 Task: Add a signature Lila Thompson containing With sincere appreciation and gratitude, Lila Thompson to email address softage.3@softage.net and add a folder Returns
Action: Mouse moved to (673, 108)
Screenshot: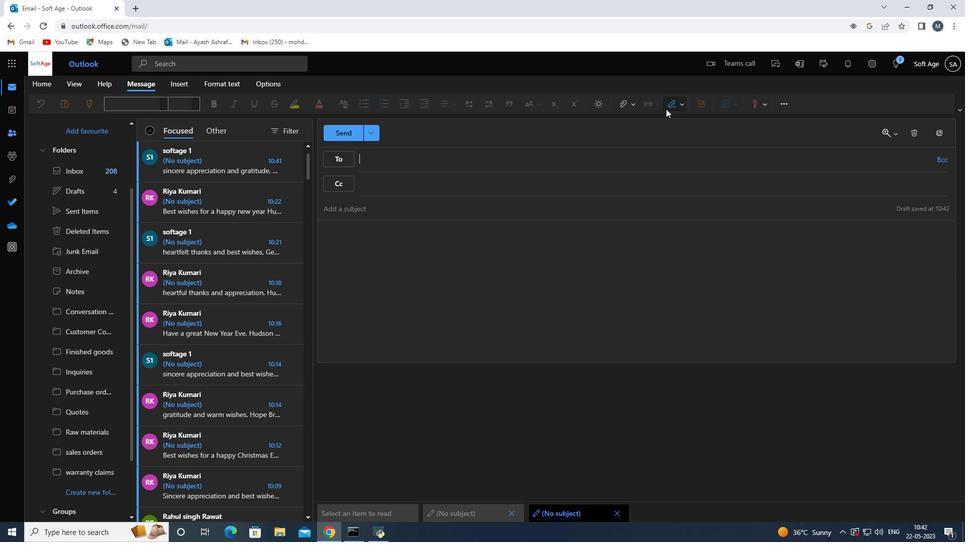 
Action: Mouse pressed left at (673, 108)
Screenshot: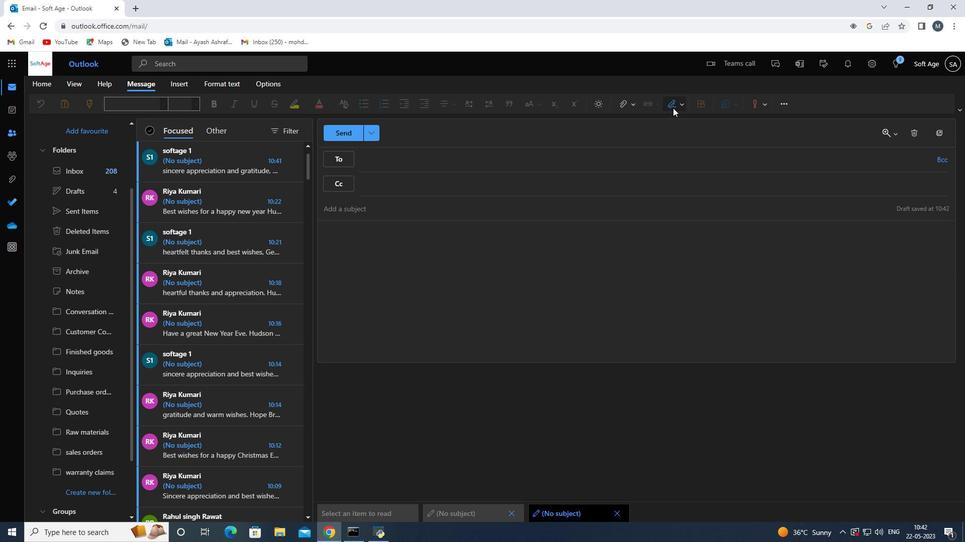 
Action: Mouse moved to (659, 143)
Screenshot: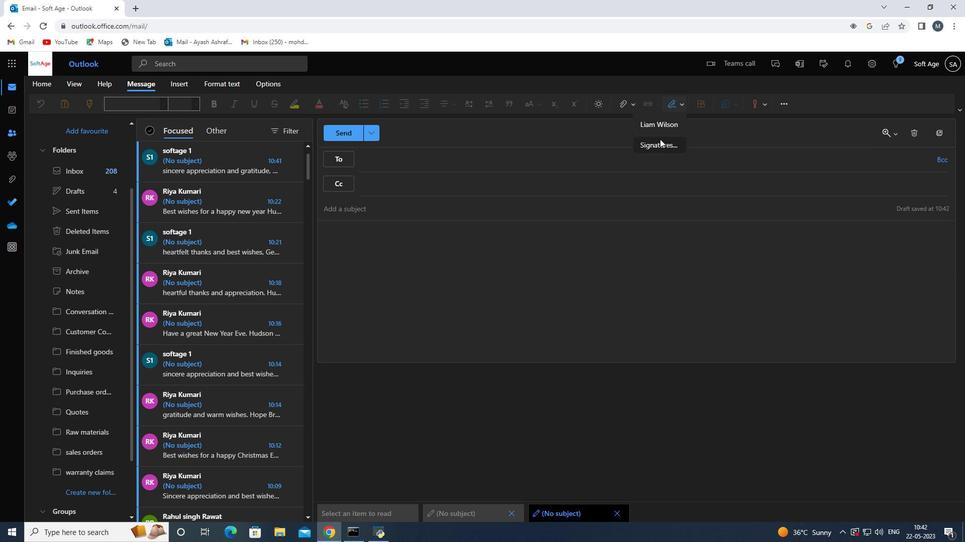 
Action: Mouse pressed left at (659, 143)
Screenshot: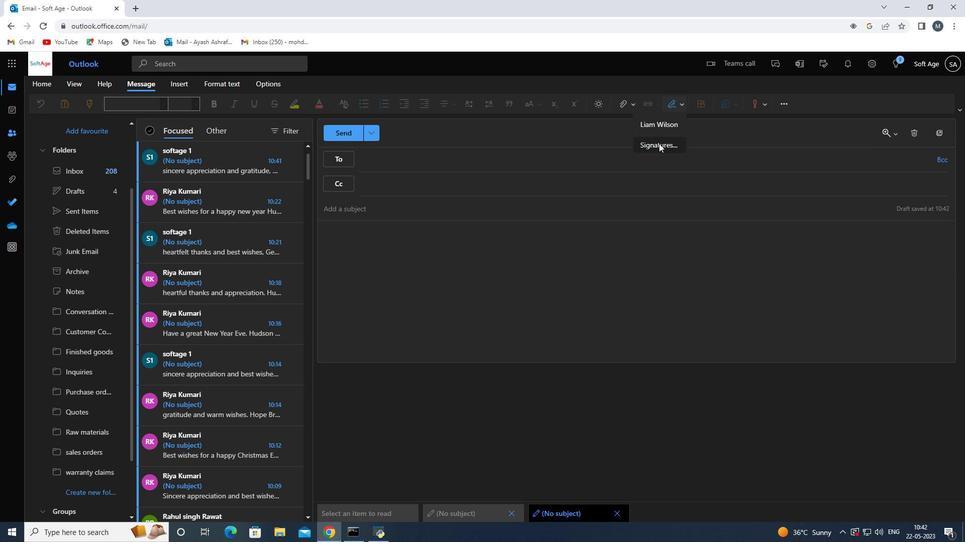
Action: Mouse moved to (670, 183)
Screenshot: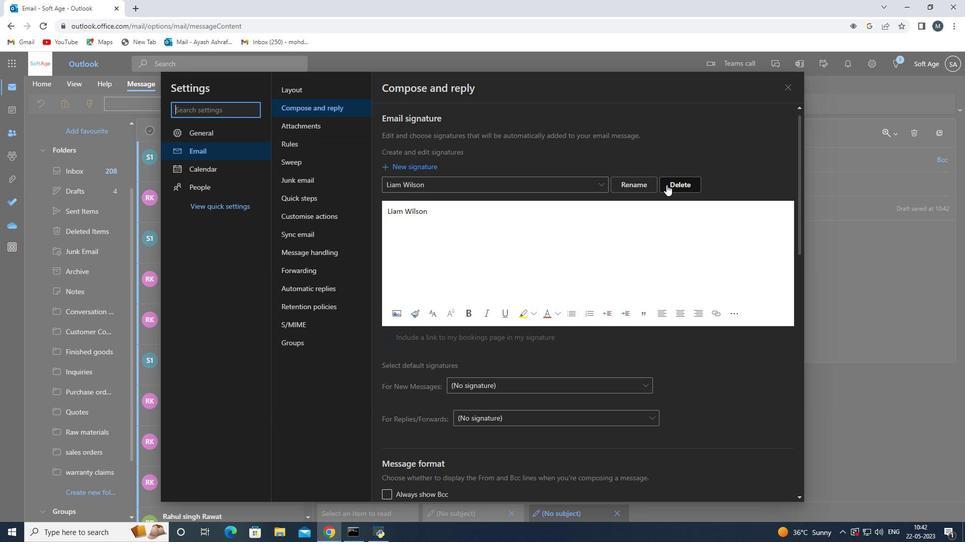 
Action: Mouse pressed left at (670, 183)
Screenshot: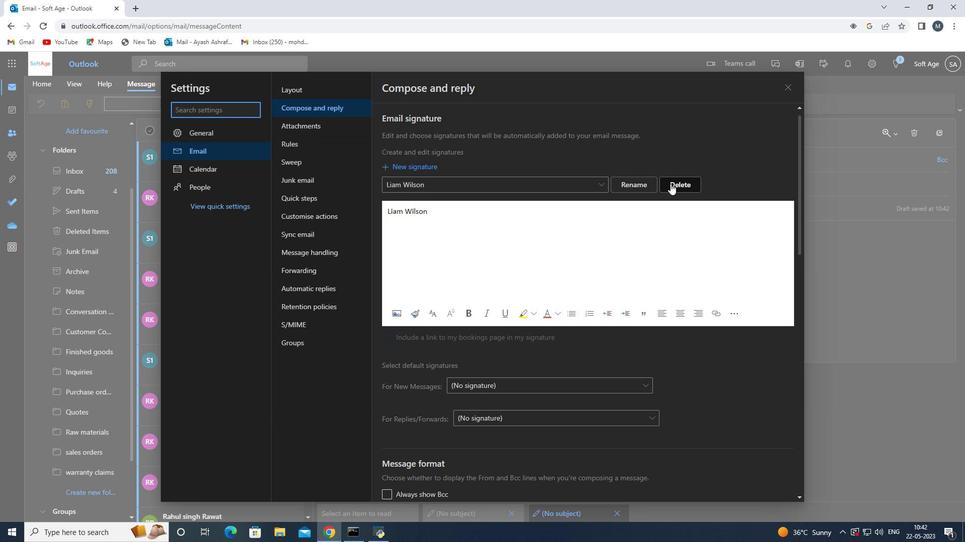 
Action: Mouse moved to (506, 180)
Screenshot: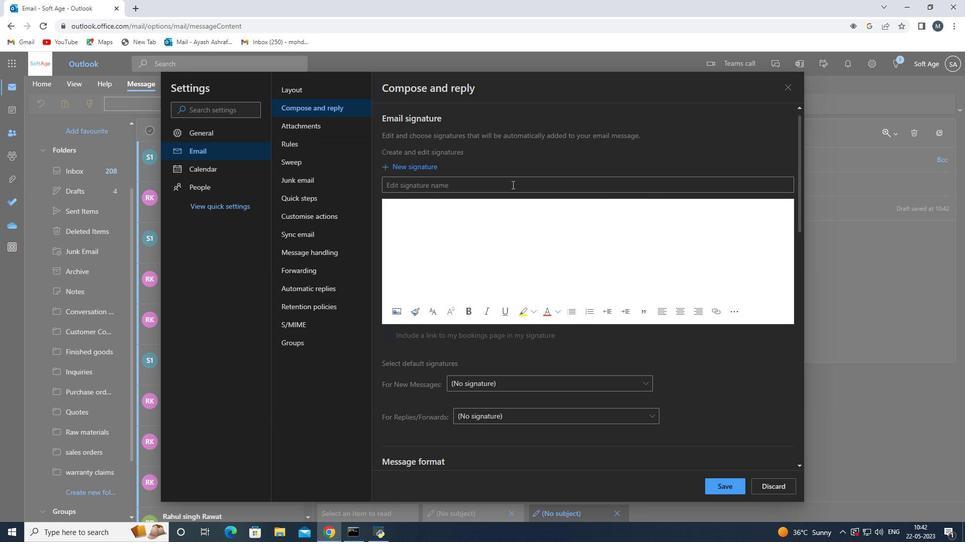 
Action: Mouse pressed left at (506, 180)
Screenshot: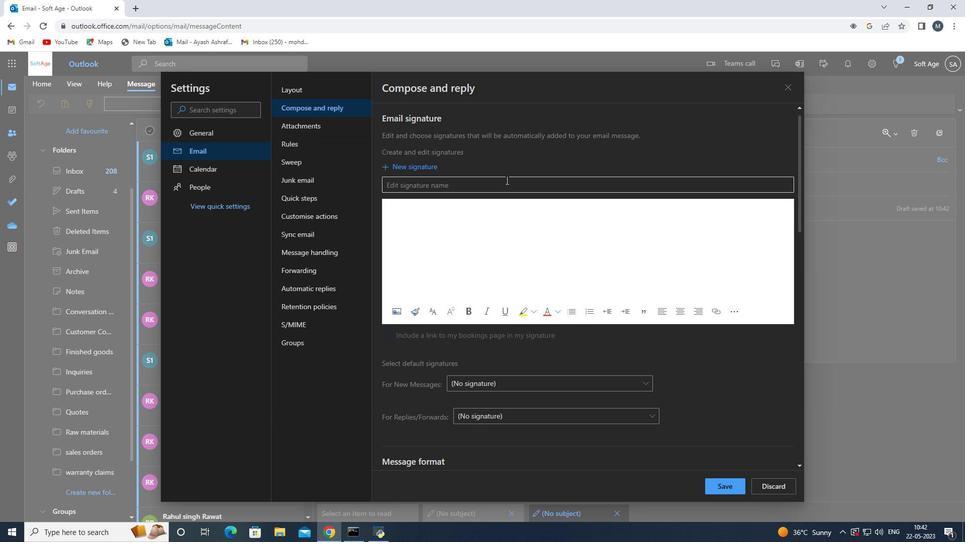 
Action: Mouse moved to (506, 180)
Screenshot: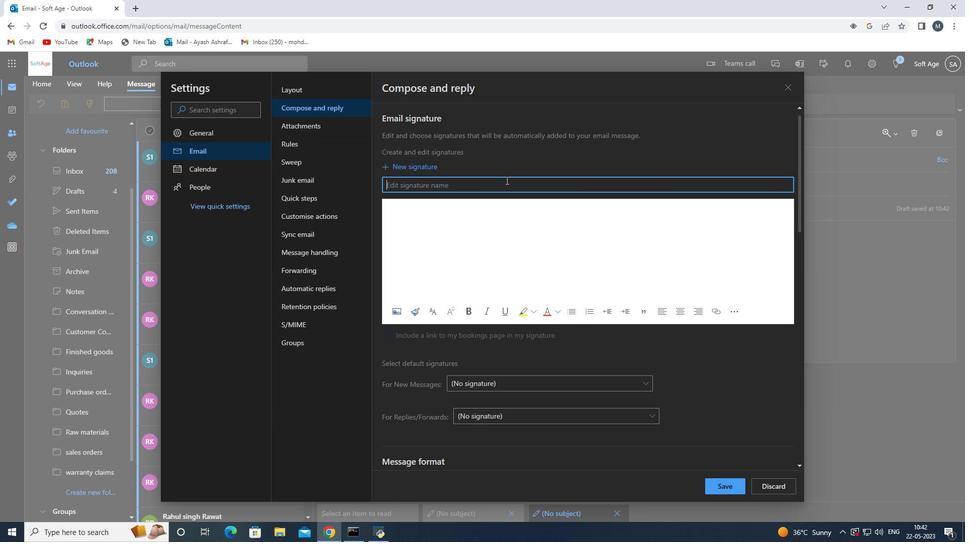 
Action: Key pressed <Key.shift><Key.shift><Key.shift><Key.shift><Key.shift><Key.shift><Key.shift><Key.shift><Key.shift><Key.shift><Key.shift><Key.shift><Key.shift><Key.shift><Key.shift><Key.shift><Key.shift><Key.shift><Key.shift><Key.shift><Key.shift><Key.shift><Key.shift><Key.shift><Key.shift><Key.shift><Key.shift><Key.shift><Key.shift><Key.shift><Key.shift><Key.shift><Key.shift><Key.shift><Key.shift><Key.shift><Key.shift><Key.shift>Lila<Key.space><Key.shift><Key.shift>Thompson<Key.space>
Screenshot: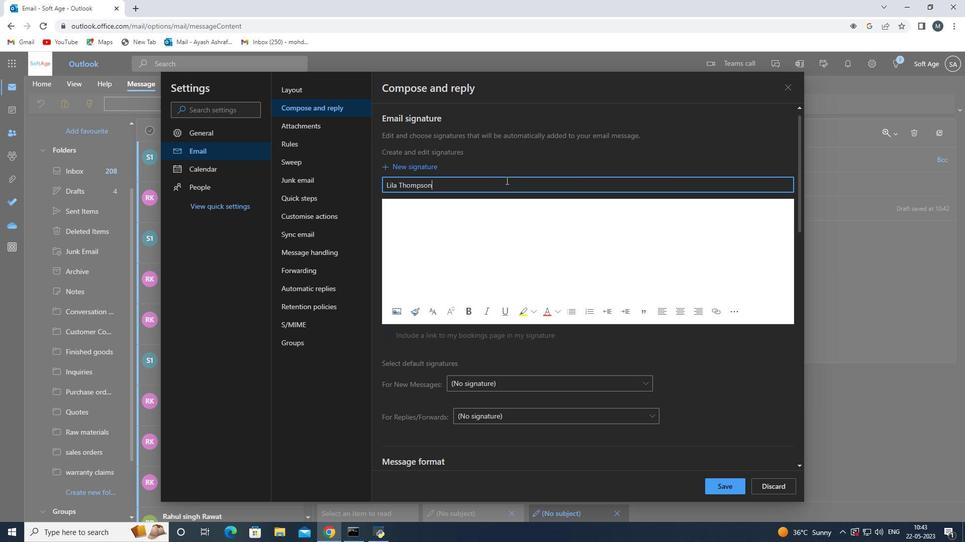 
Action: Mouse moved to (486, 221)
Screenshot: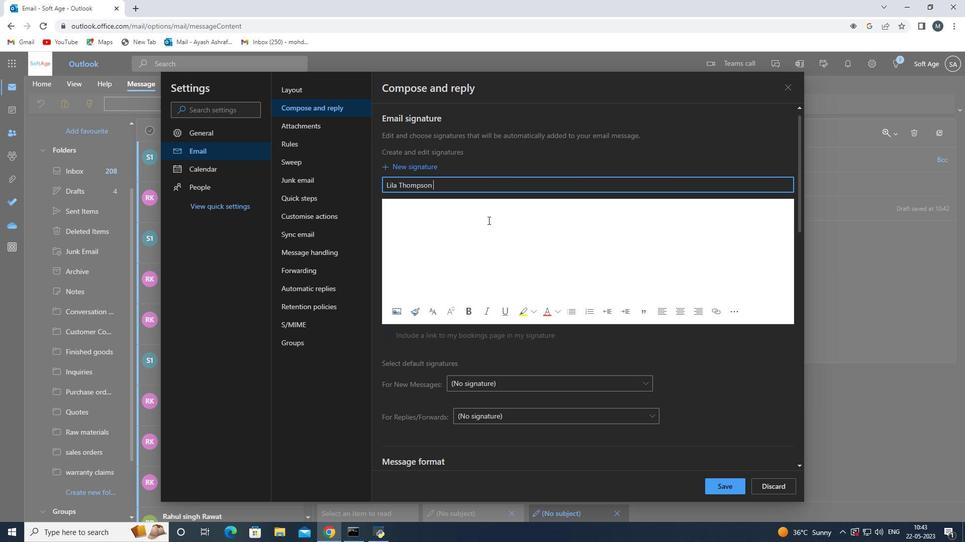 
Action: Mouse pressed left at (486, 221)
Screenshot: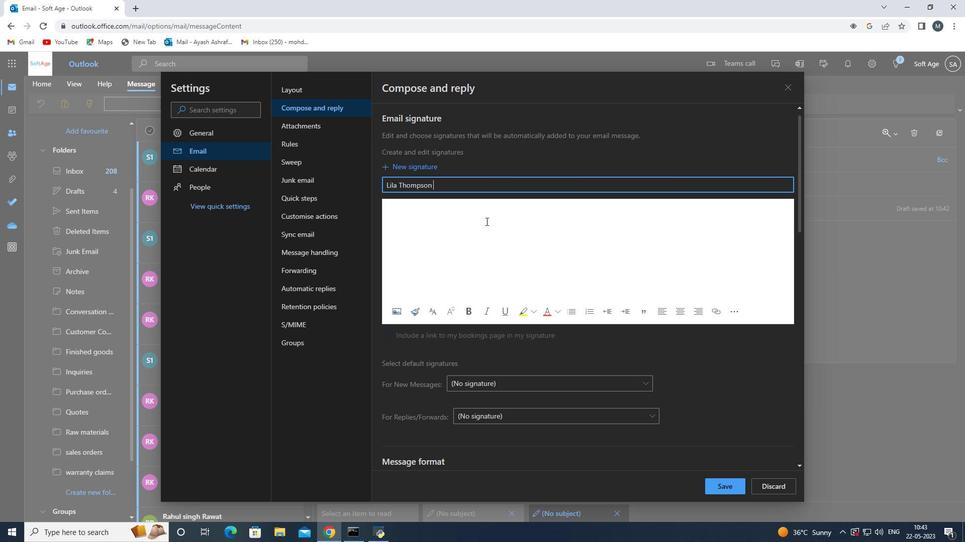 
Action: Key pressed <Key.shift>Liala<Key.space><Key.shift><Key.shift><Key.shift>Thompson<Key.space>
Screenshot: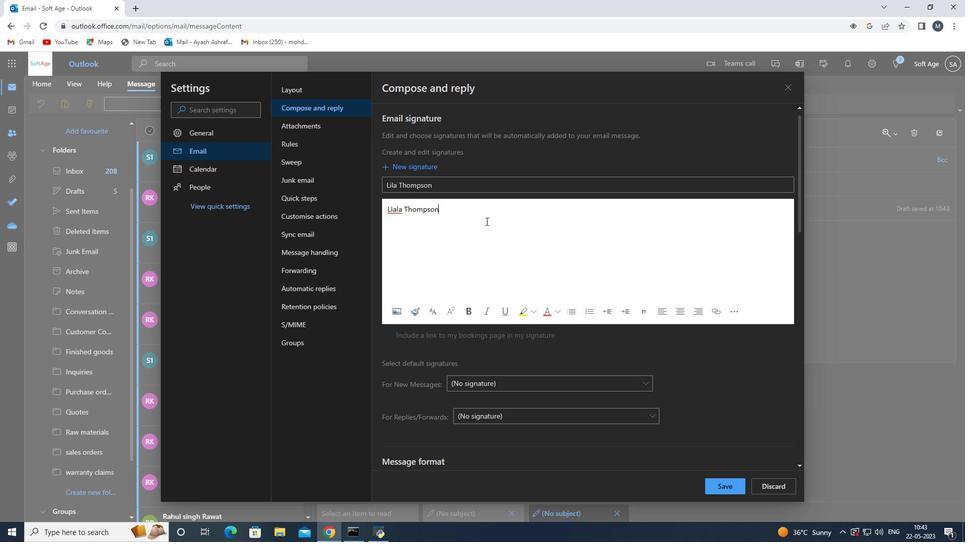 
Action: Mouse moved to (394, 210)
Screenshot: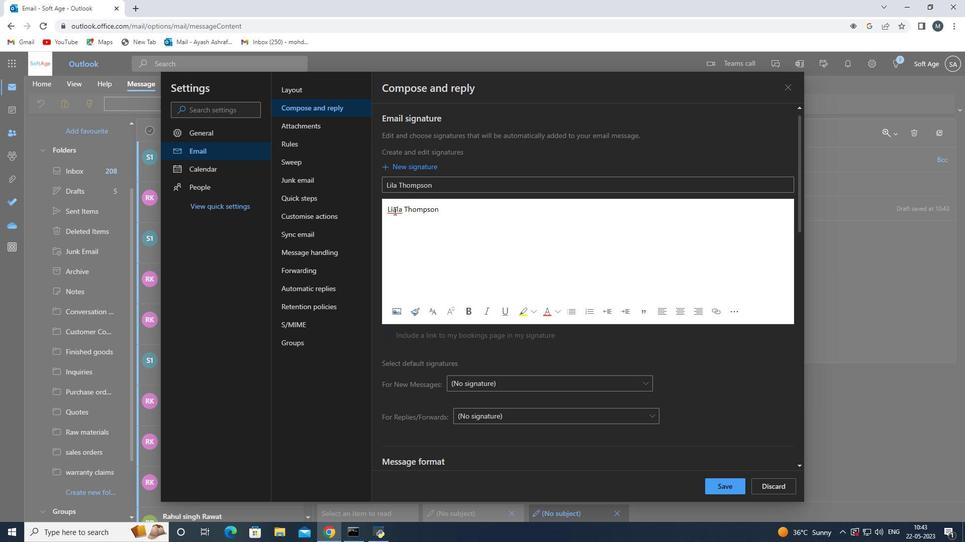 
Action: Mouse pressed left at (394, 210)
Screenshot: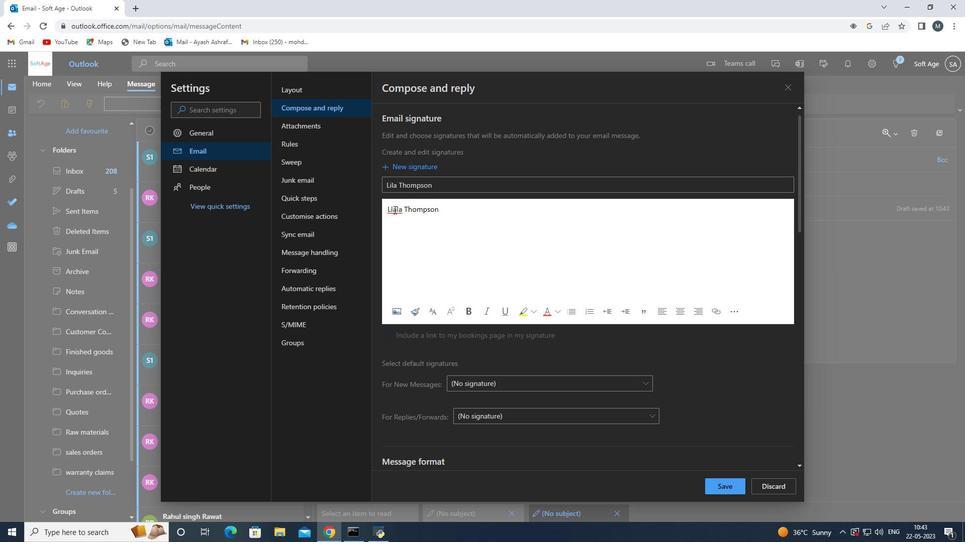 
Action: Mouse moved to (398, 209)
Screenshot: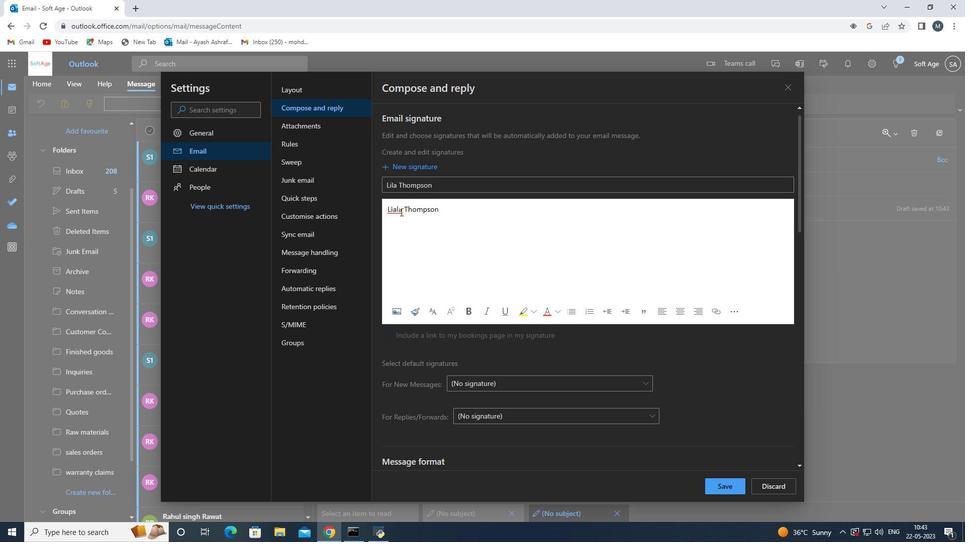 
Action: Key pressed <Key.right><Key.backspace>
Screenshot: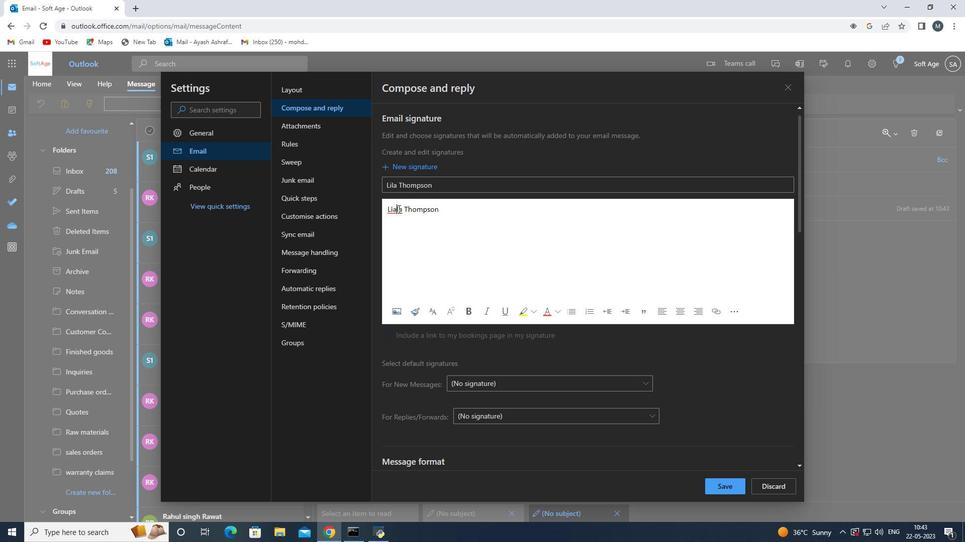 
Action: Mouse moved to (451, 207)
Screenshot: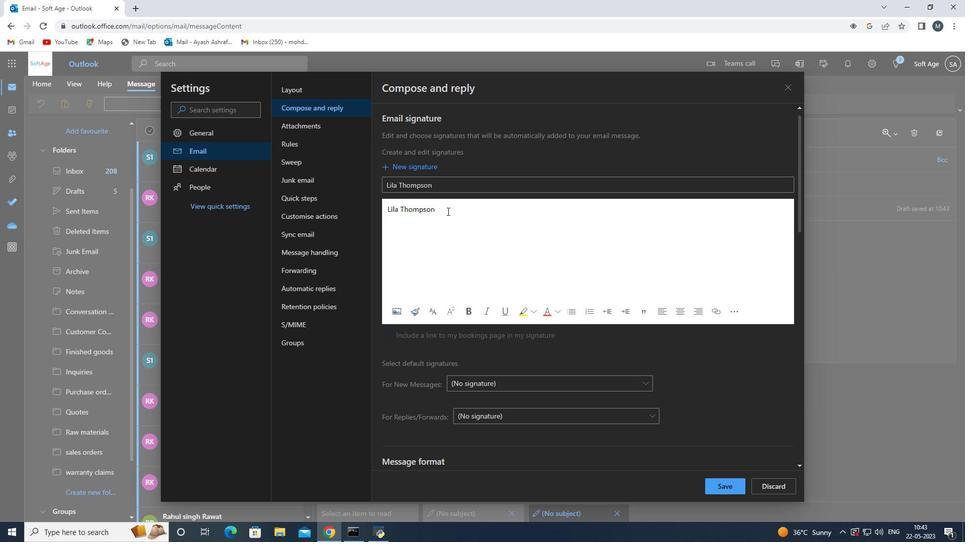 
Action: Mouse pressed left at (451, 207)
Screenshot: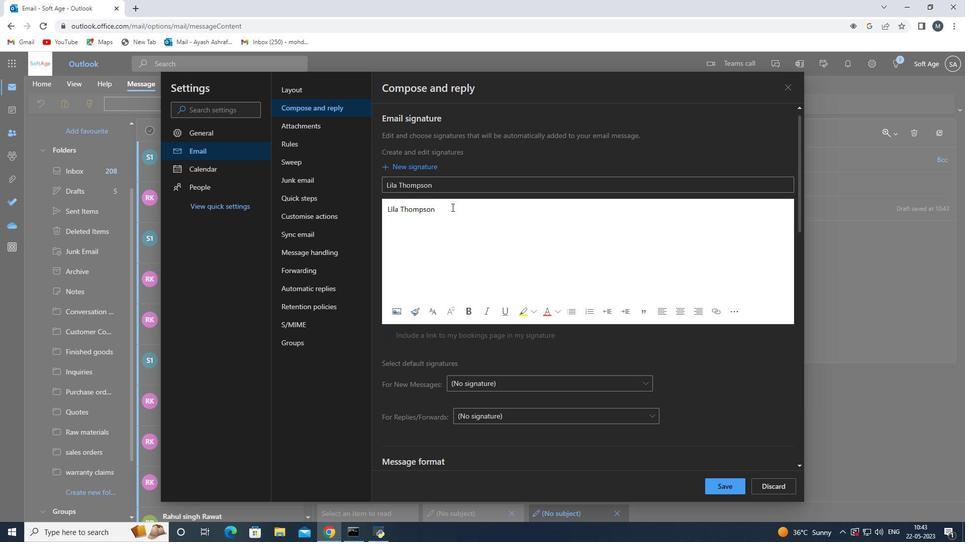 
Action: Mouse moved to (719, 489)
Screenshot: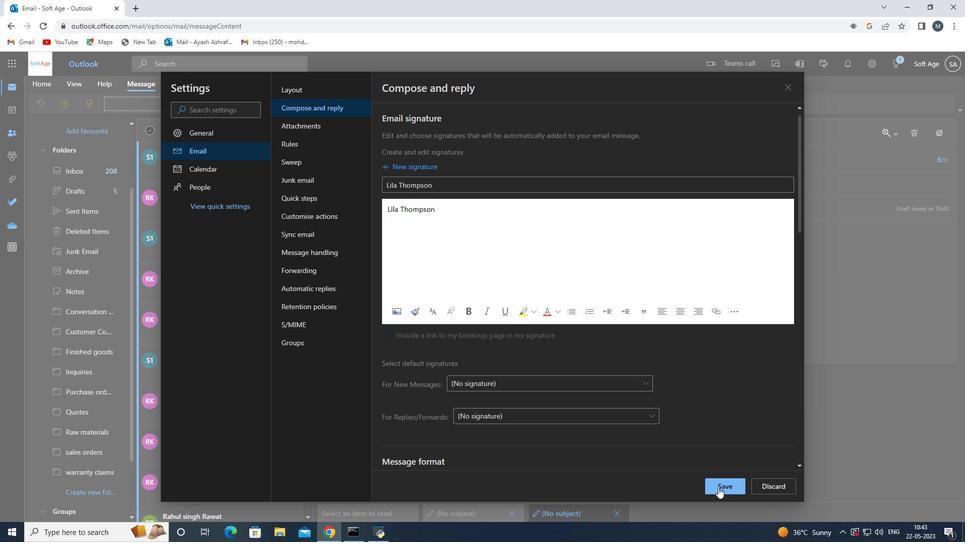 
Action: Mouse pressed left at (719, 489)
Screenshot: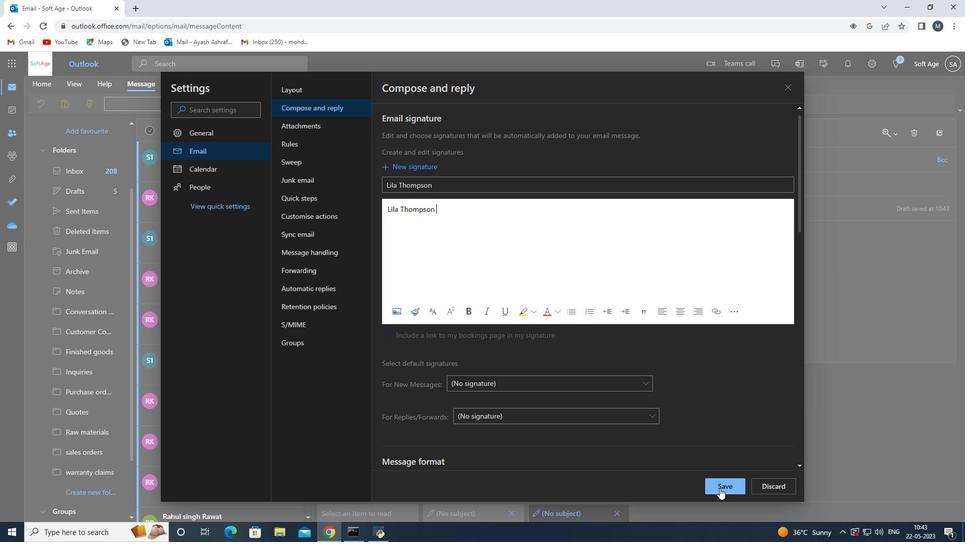 
Action: Mouse moved to (786, 90)
Screenshot: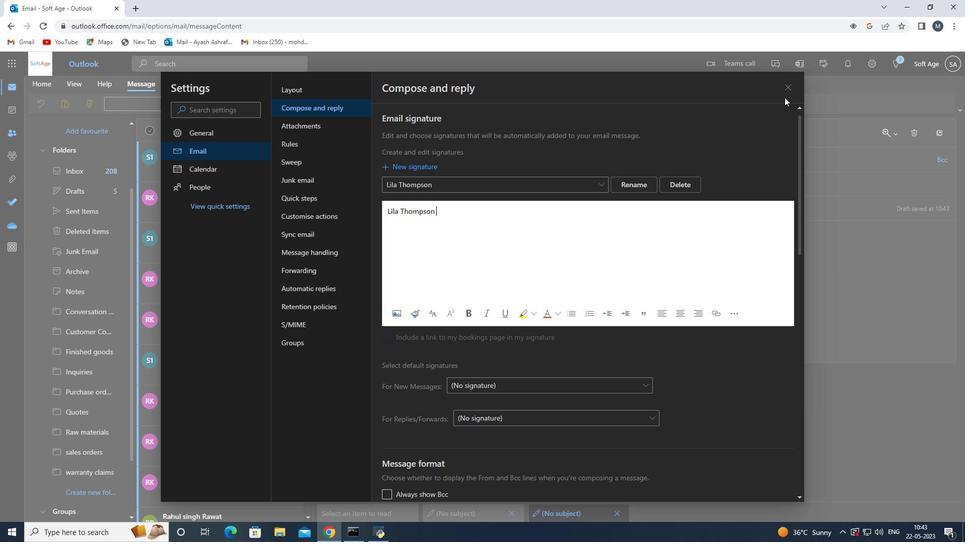 
Action: Mouse pressed left at (786, 90)
Screenshot: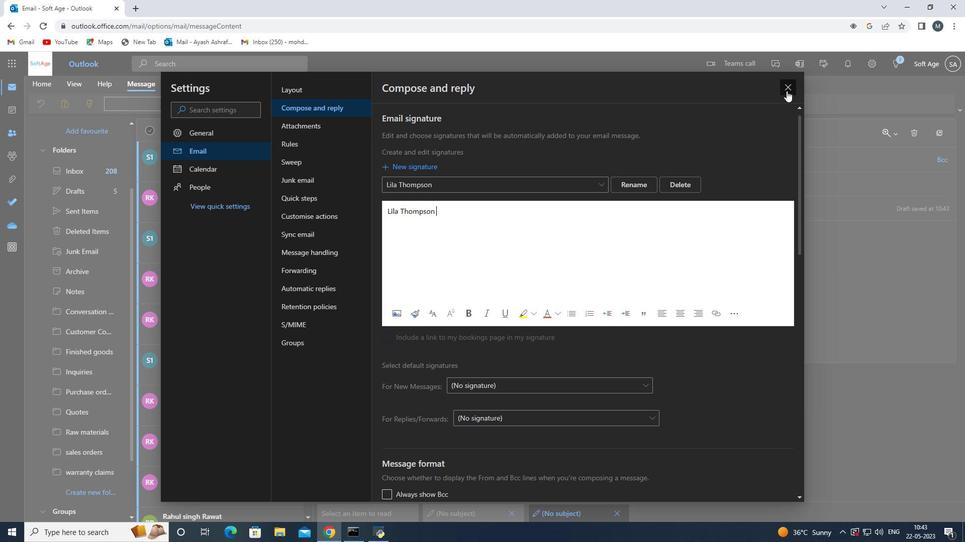 
Action: Mouse moved to (382, 235)
Screenshot: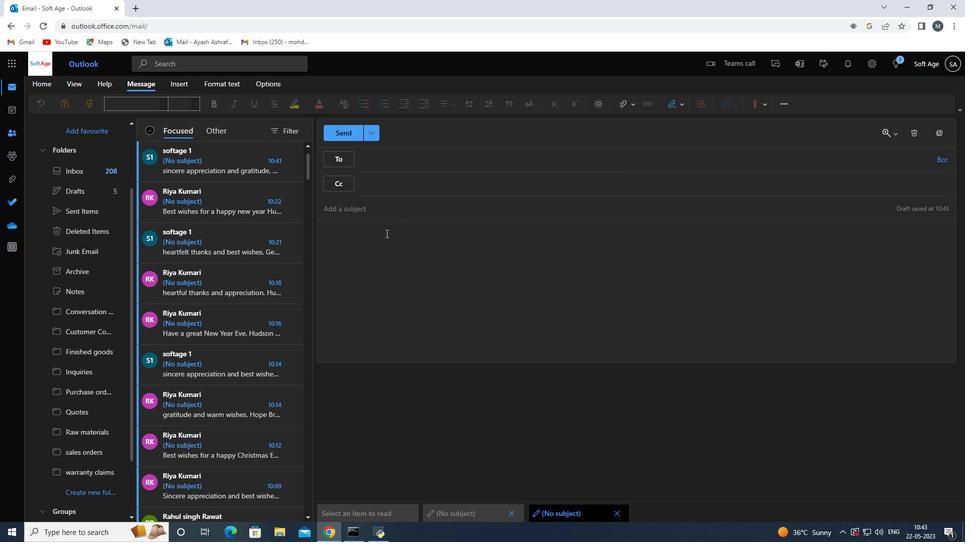 
Action: Mouse pressed left at (382, 235)
Screenshot: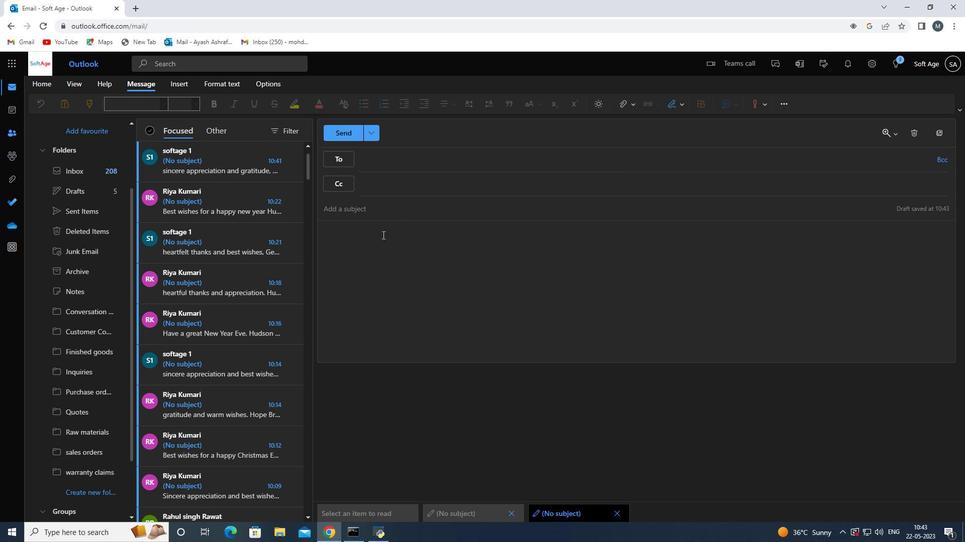 
Action: Key pressed <Key.shift>With<Key.space>sincere<Key.space>appreciation<Key.space>and<Key.space>gratitude<Key.space>
Screenshot: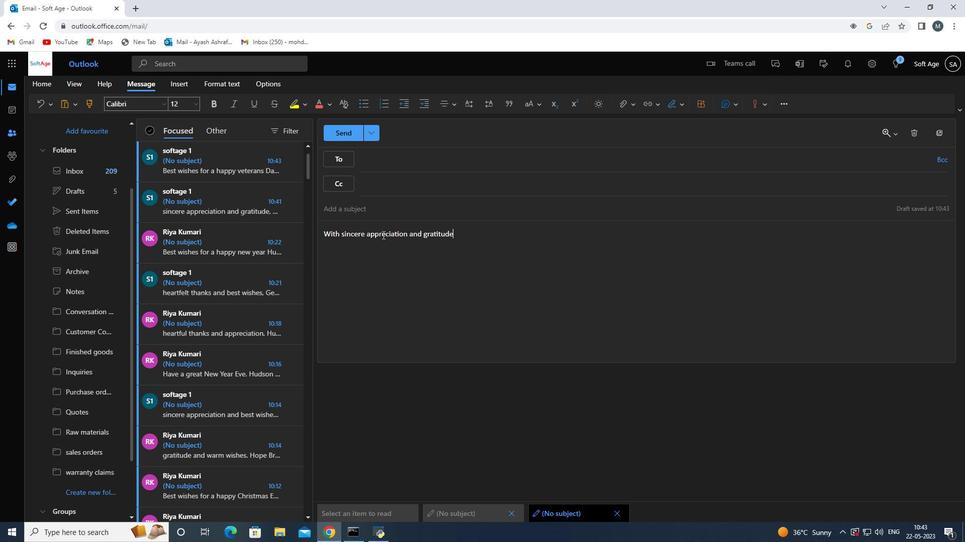 
Action: Mouse moved to (683, 105)
Screenshot: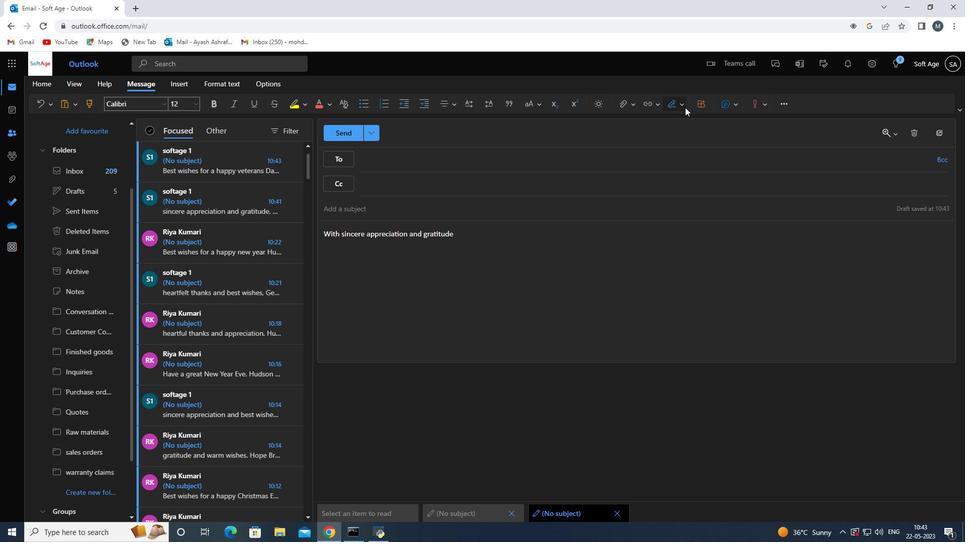
Action: Mouse pressed left at (683, 105)
Screenshot: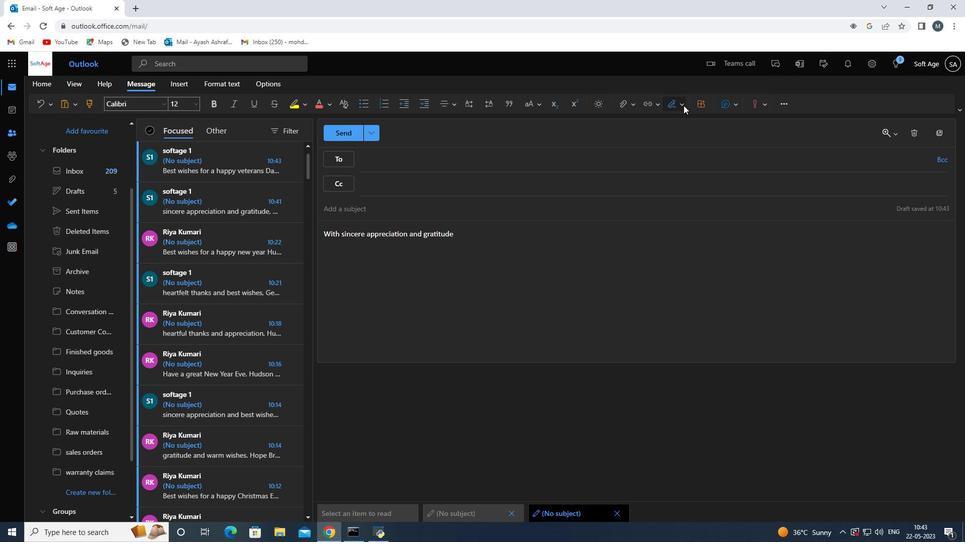 
Action: Mouse moved to (656, 130)
Screenshot: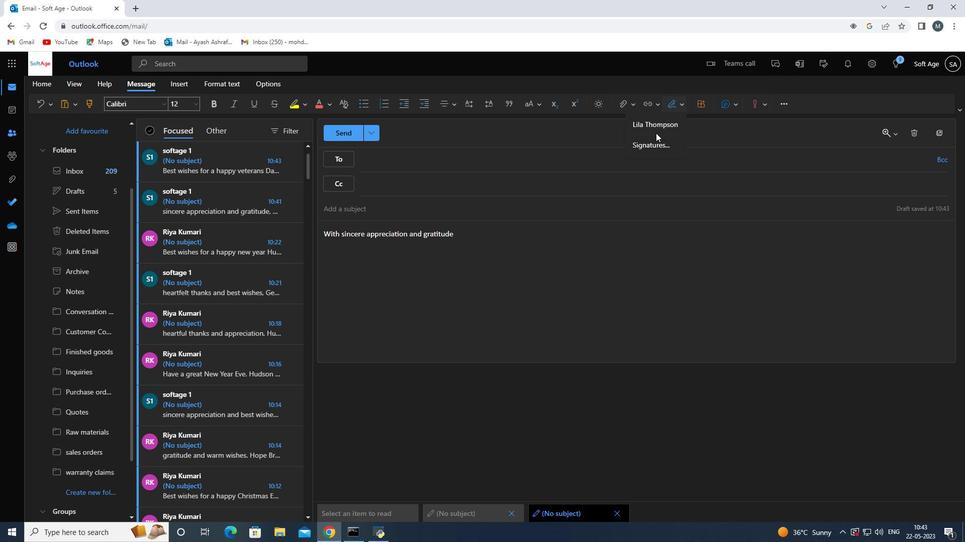 
Action: Mouse pressed left at (656, 130)
Screenshot: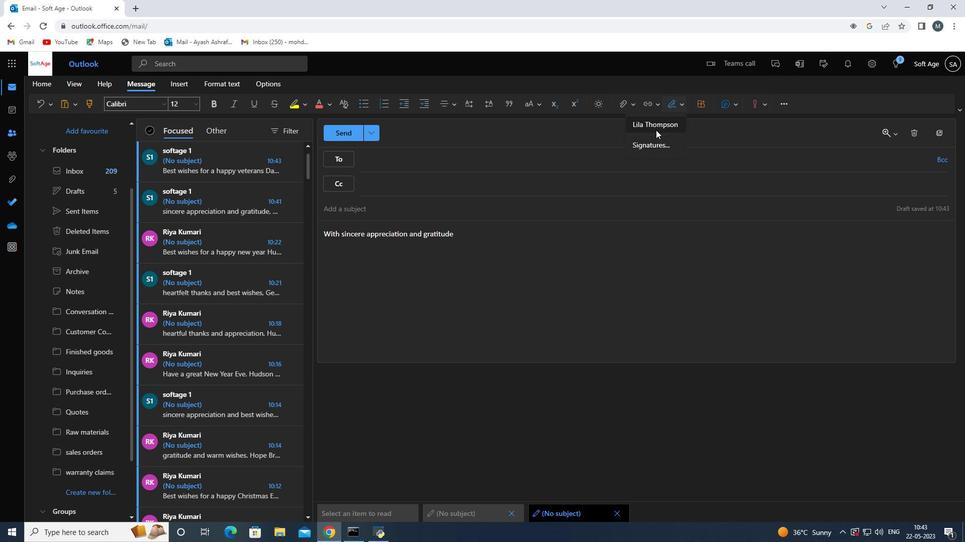 
Action: Mouse moved to (405, 161)
Screenshot: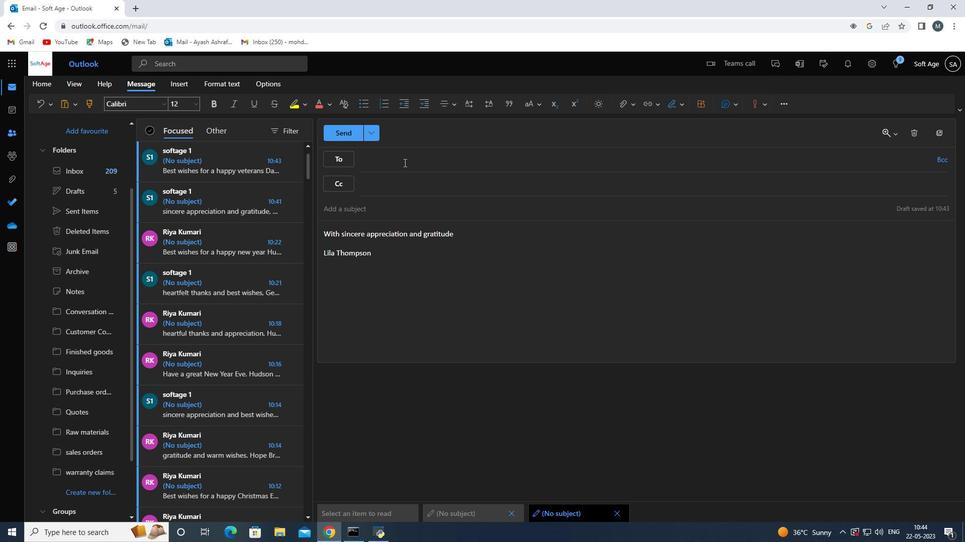
Action: Mouse pressed left at (405, 161)
Screenshot: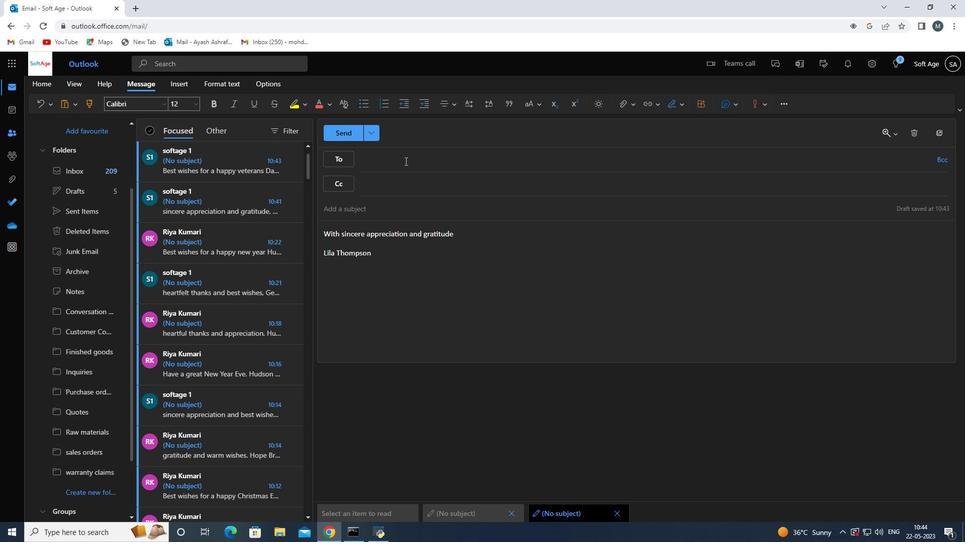 
Action: Key pressed softage.3<Key.shift>@softage.net
Screenshot: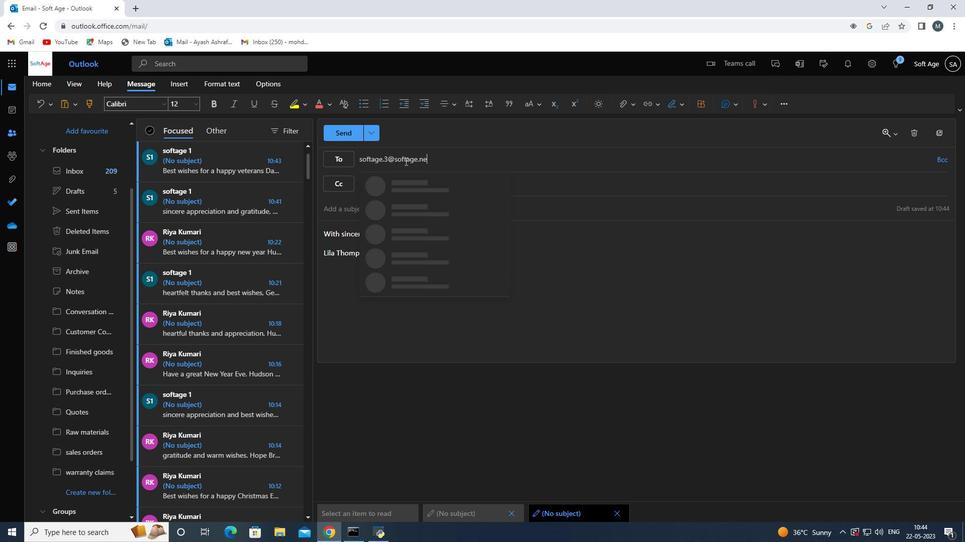 
Action: Mouse moved to (407, 180)
Screenshot: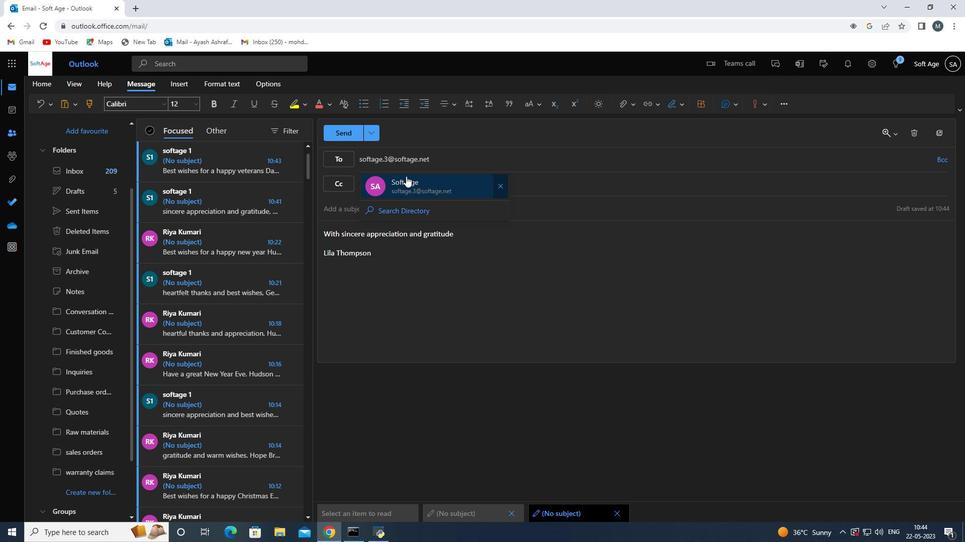 
Action: Mouse pressed left at (407, 180)
Screenshot: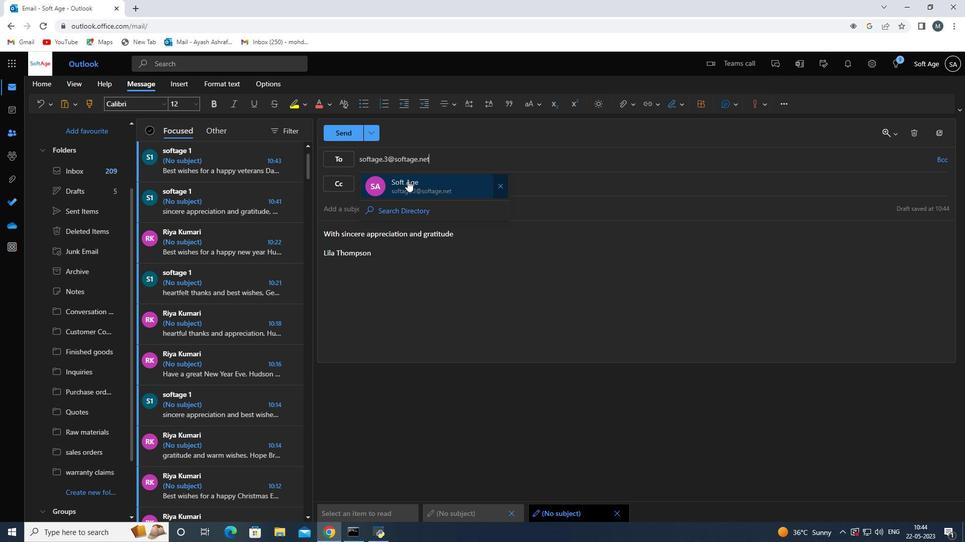 
Action: Mouse moved to (105, 425)
Screenshot: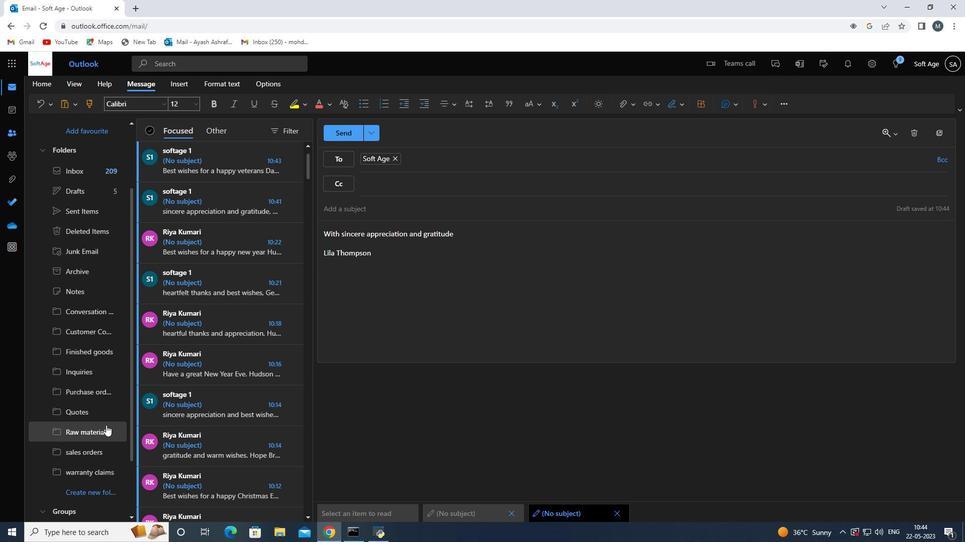 
Action: Mouse scrolled (105, 425) with delta (0, 0)
Screenshot: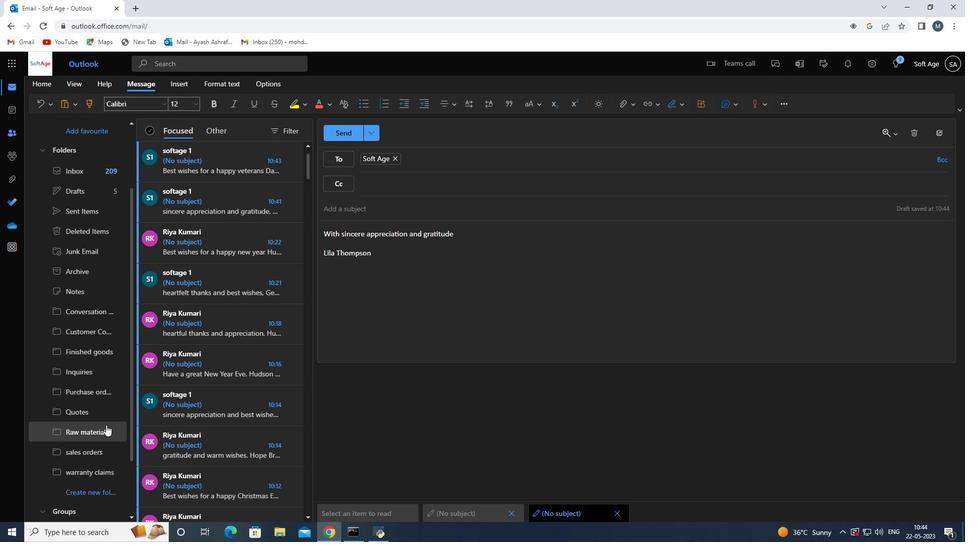 
Action: Mouse moved to (98, 441)
Screenshot: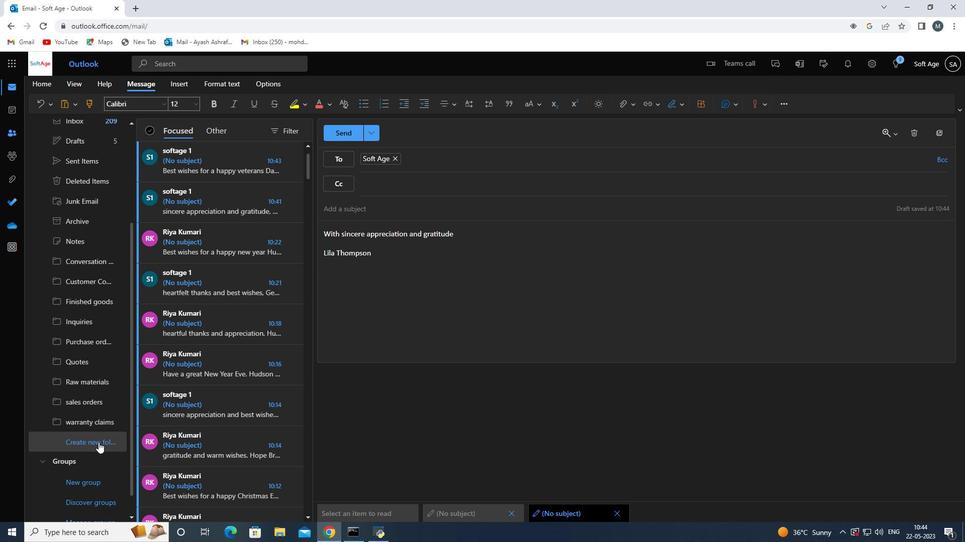
Action: Mouse pressed left at (98, 441)
Screenshot: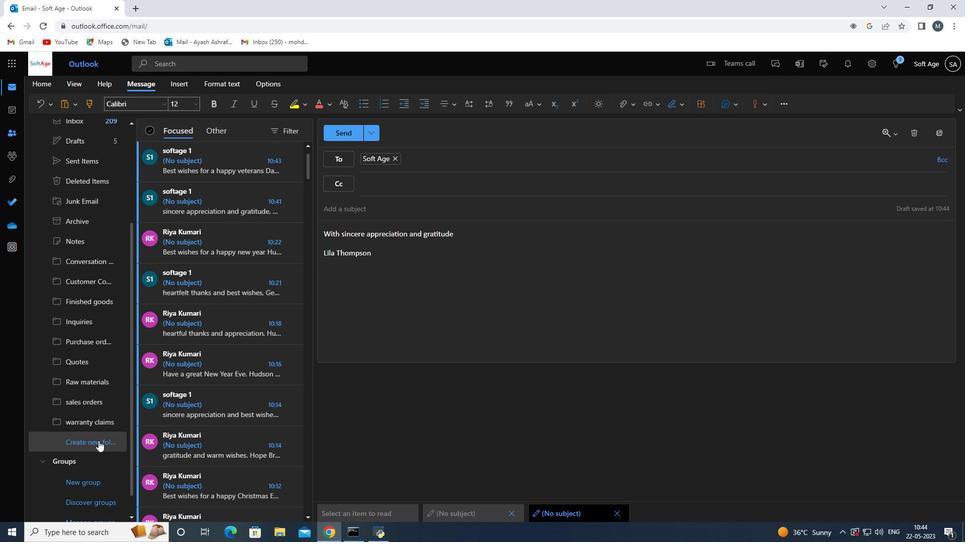 
Action: Mouse moved to (98, 440)
Screenshot: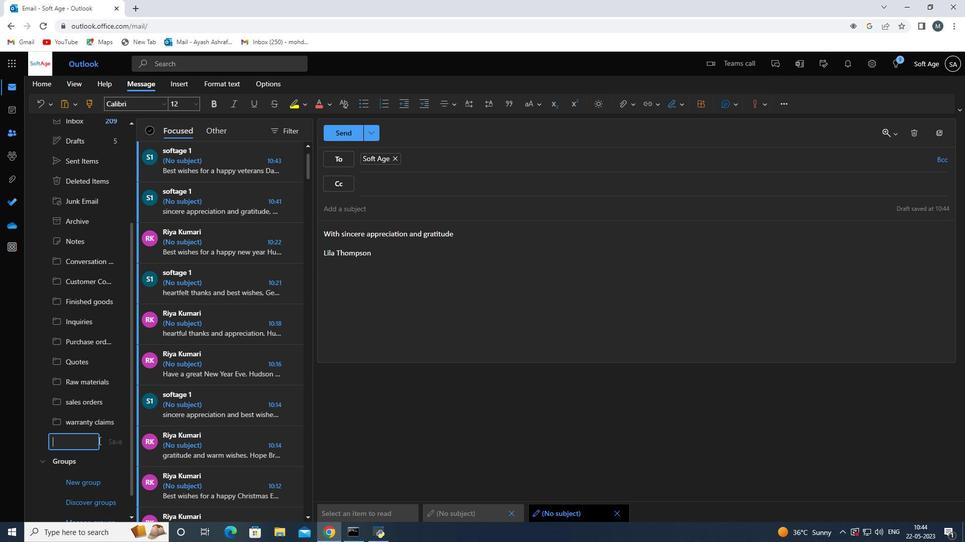 
Action: Key pressed <Key.shift>Returns<Key.space>
Screenshot: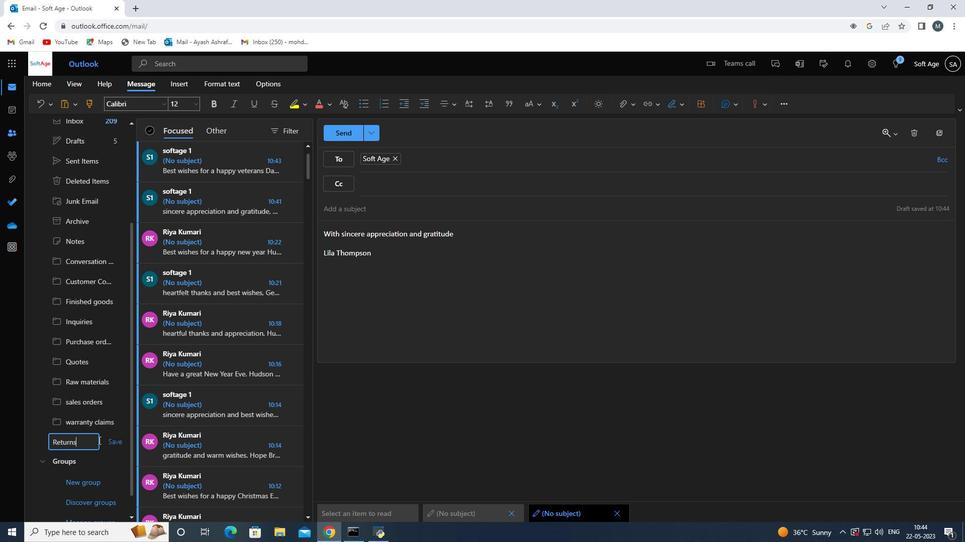 
Action: Mouse moved to (120, 445)
Screenshot: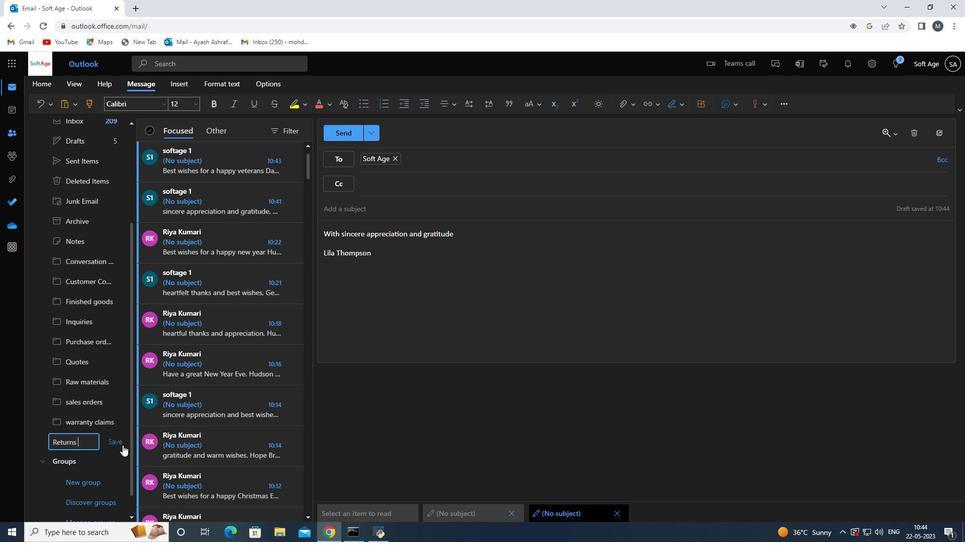 
Action: Mouse pressed left at (120, 445)
Screenshot: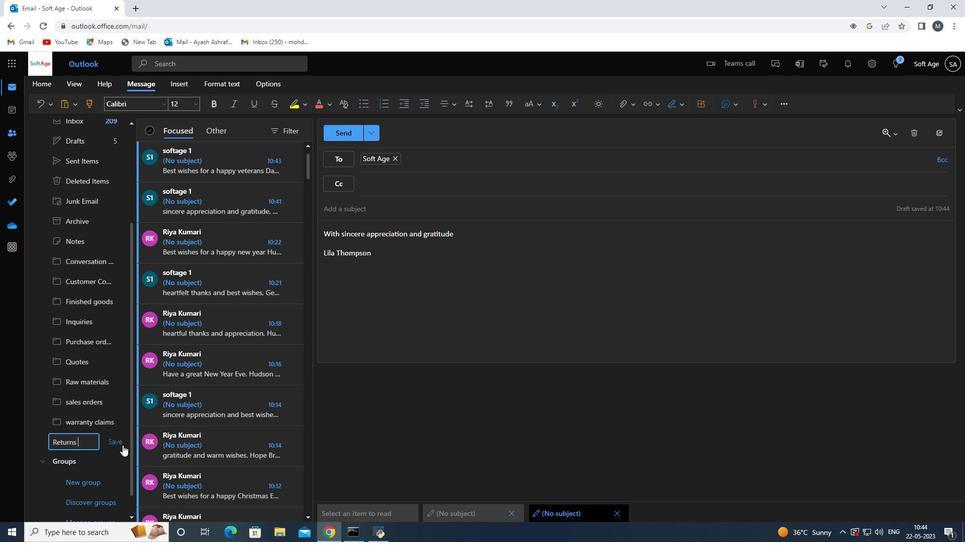 
Action: Mouse moved to (358, 448)
Screenshot: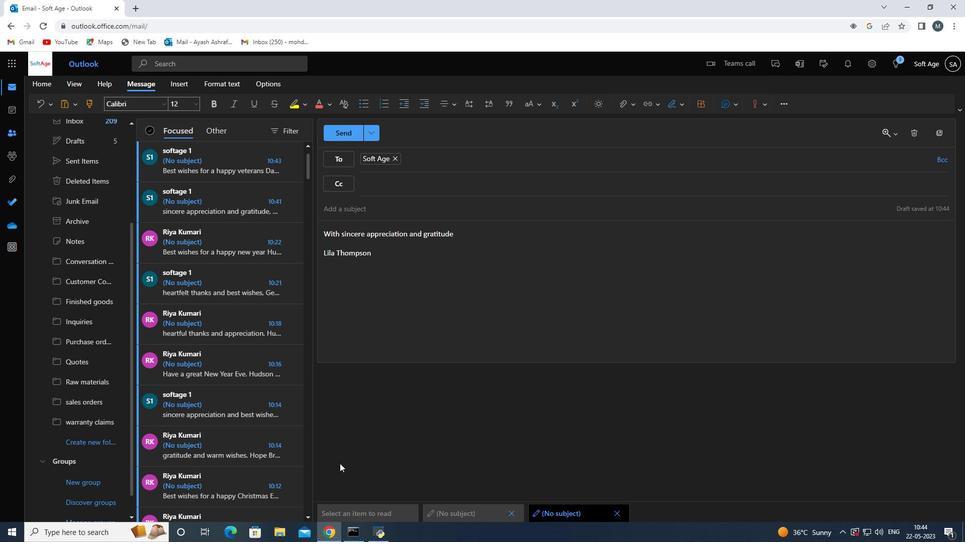 
Action: Mouse scrolled (358, 449) with delta (0, 0)
Screenshot: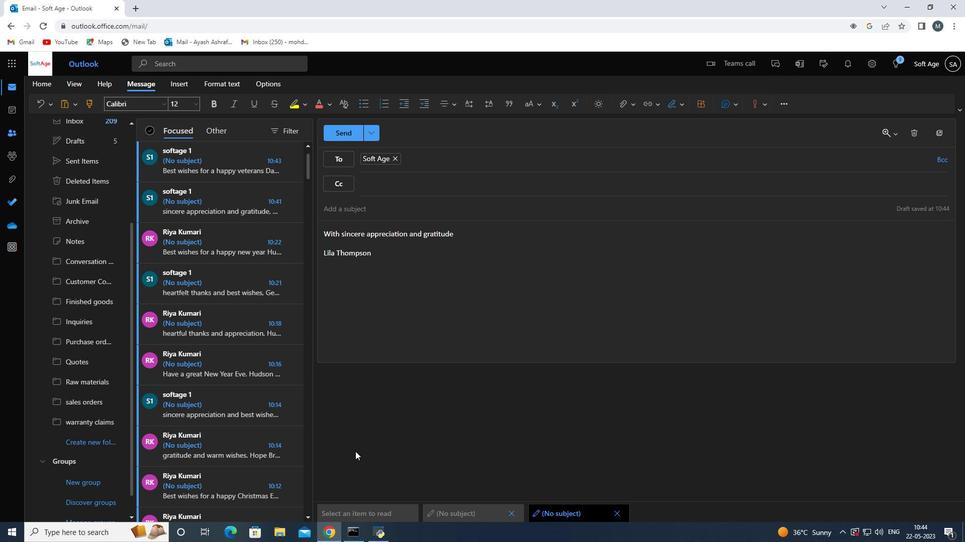 
Action: Mouse scrolled (358, 449) with delta (0, 0)
Screenshot: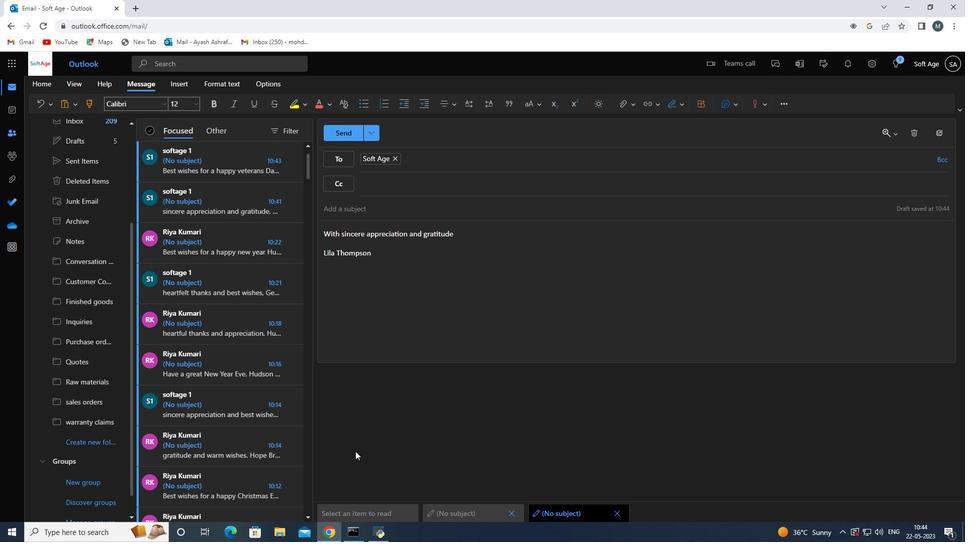 
Action: Mouse scrolled (358, 449) with delta (0, 0)
Screenshot: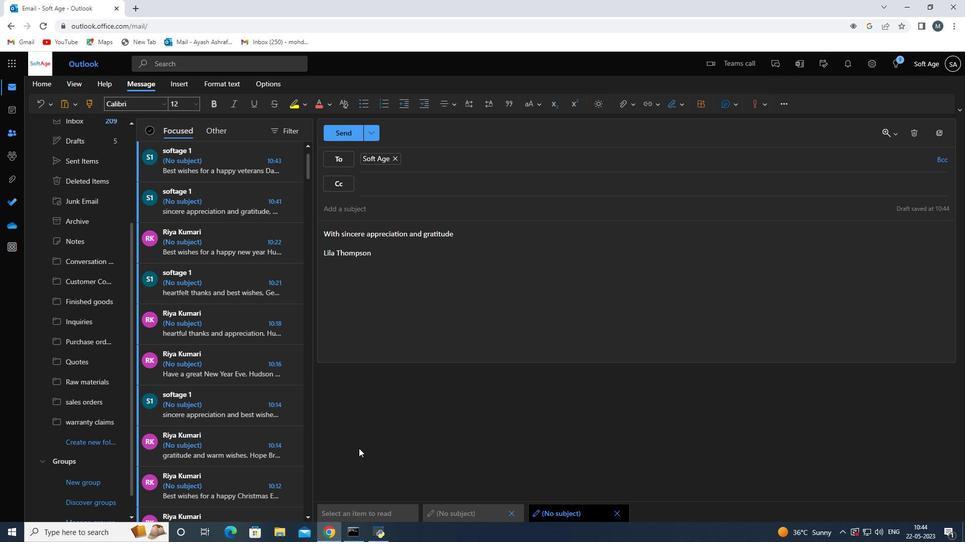 
Action: Mouse scrolled (358, 449) with delta (0, 0)
Screenshot: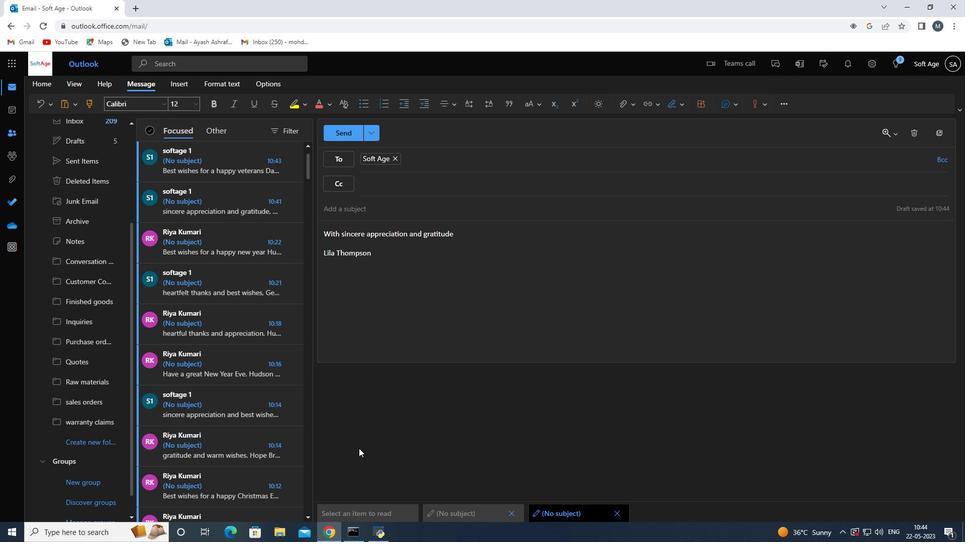 
Action: Mouse scrolled (358, 449) with delta (0, 0)
Screenshot: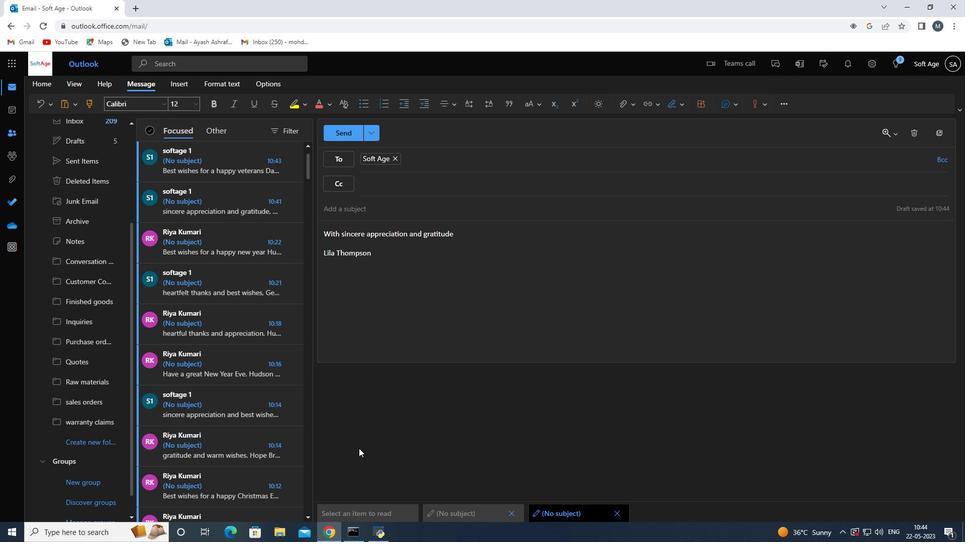 
Action: Mouse scrolled (358, 449) with delta (0, 0)
Screenshot: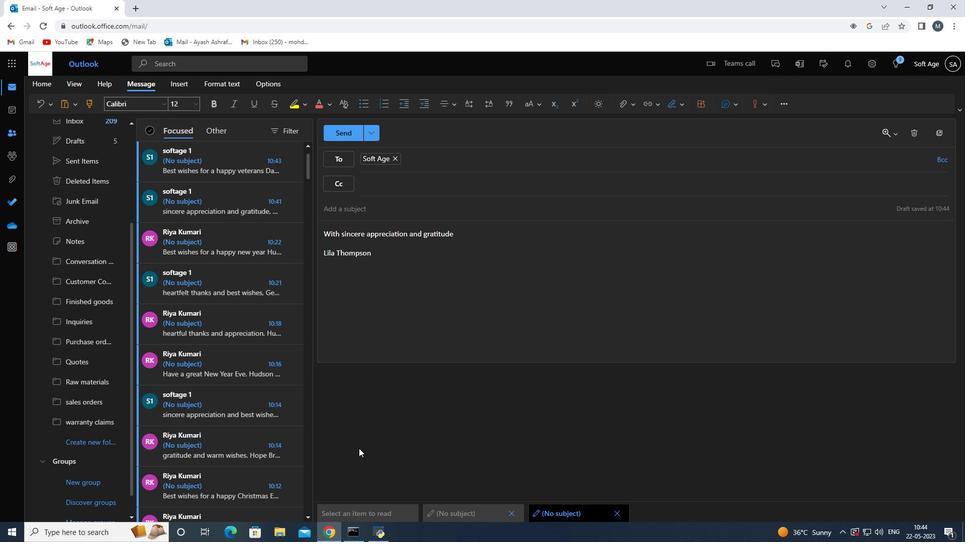 
Action: Mouse moved to (358, 447)
Screenshot: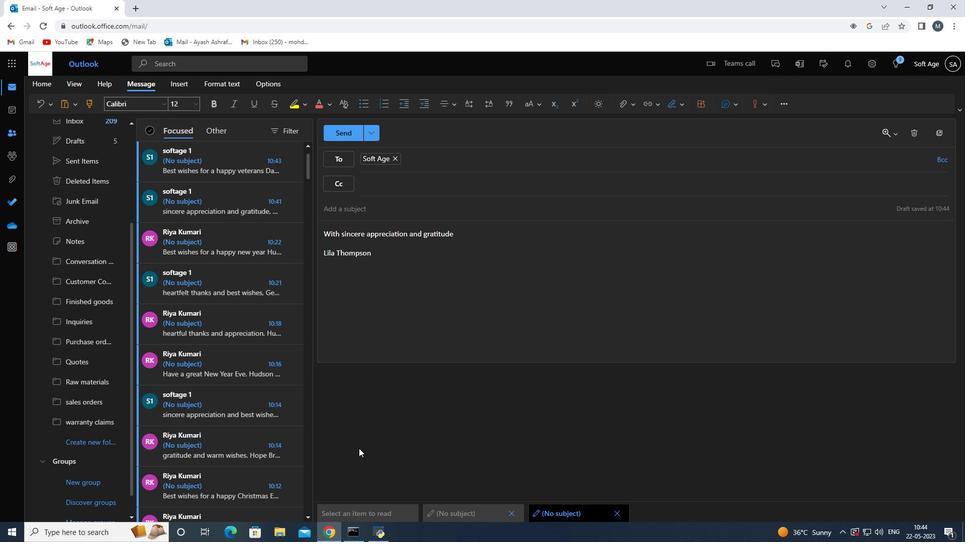 
Action: Mouse scrolled (358, 447) with delta (0, 0)
Screenshot: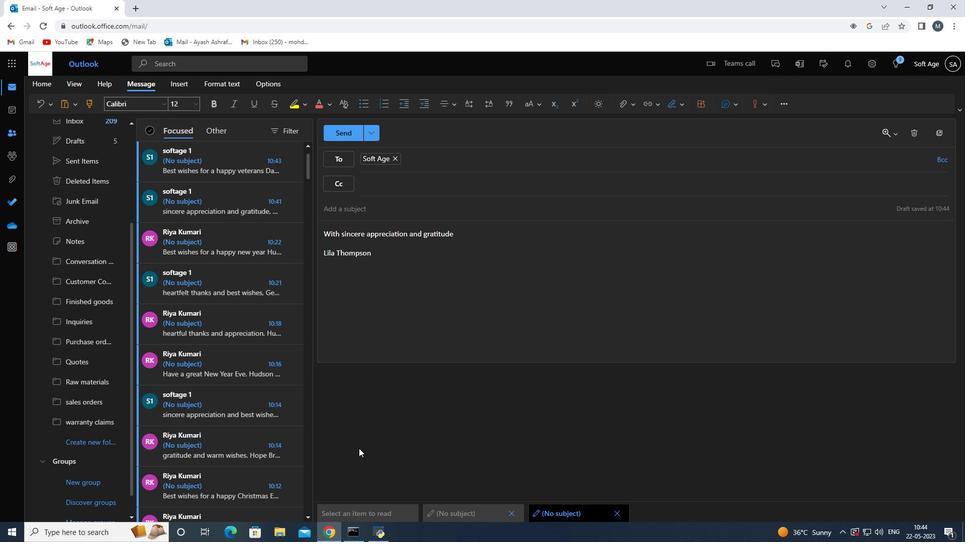 
Action: Mouse moved to (358, 445)
Screenshot: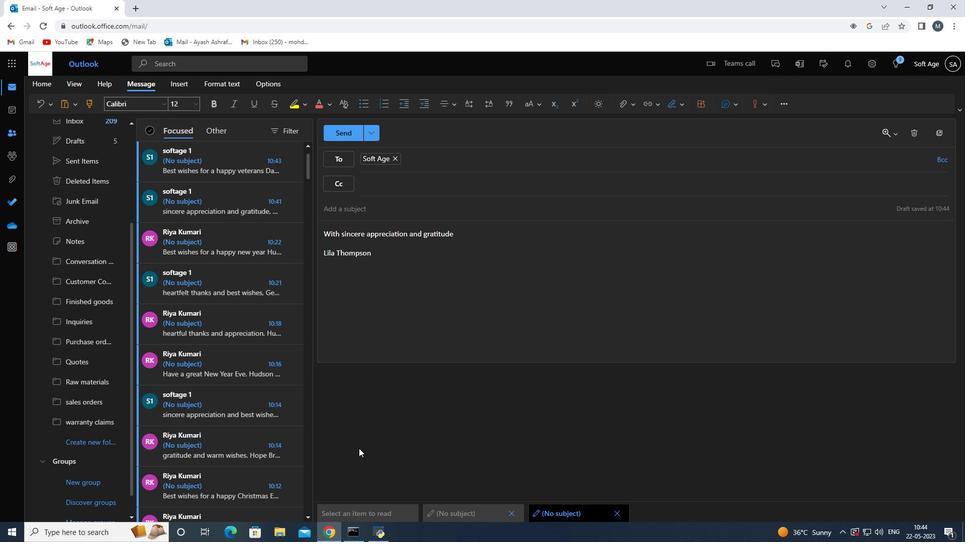 
Action: Mouse scrolled (358, 446) with delta (0, 0)
Screenshot: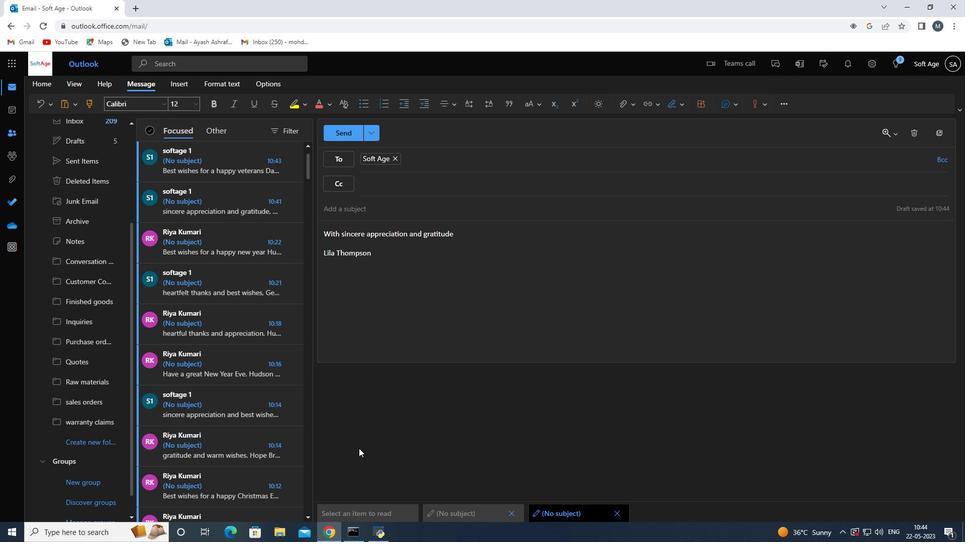 
Action: Mouse moved to (357, 434)
Screenshot: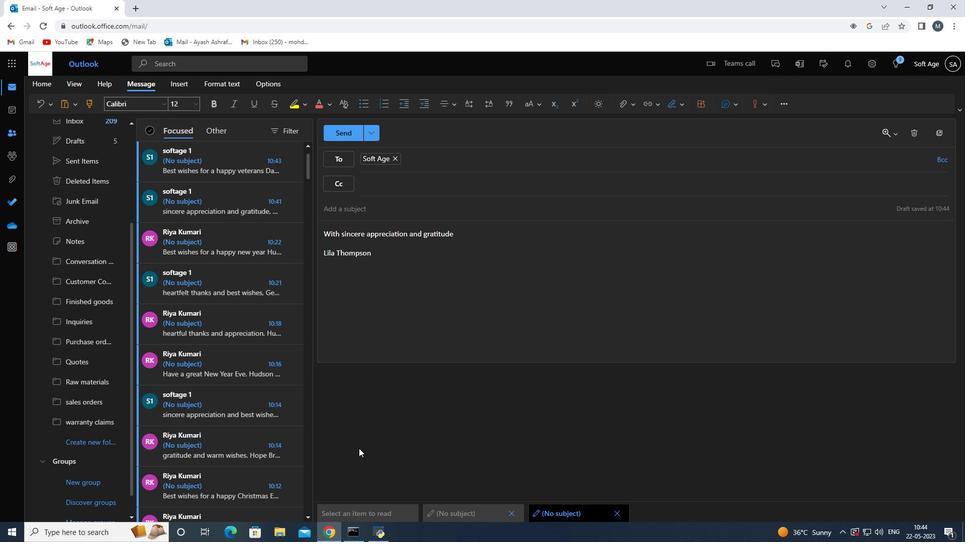 
Action: Mouse scrolled (357, 435) with delta (0, 0)
Screenshot: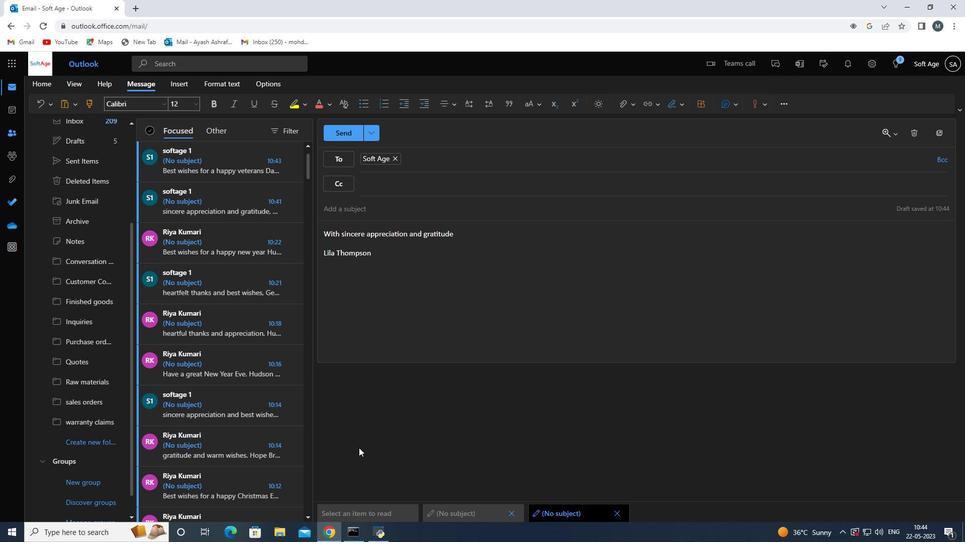
Action: Mouse moved to (336, 133)
Screenshot: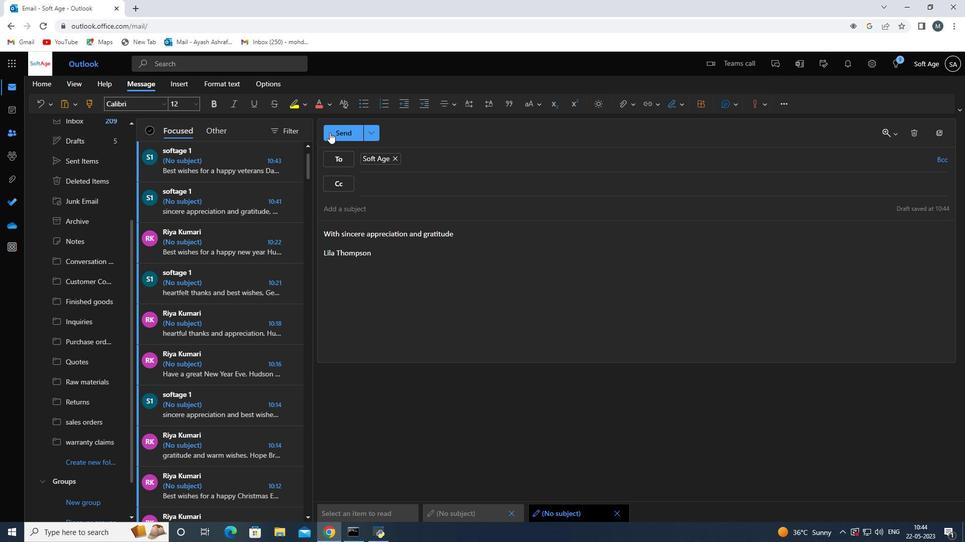 
Action: Mouse pressed left at (336, 133)
Screenshot: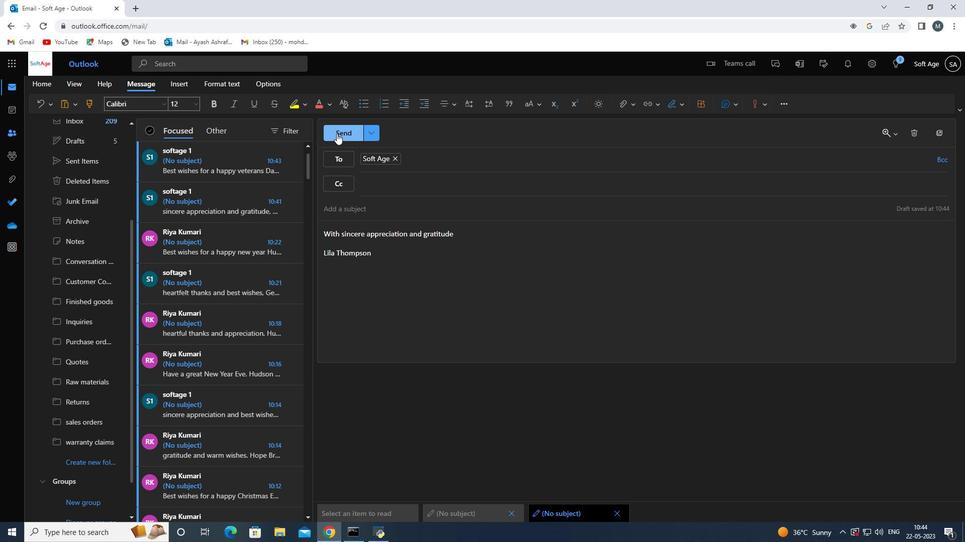 
Action: Mouse moved to (476, 317)
Screenshot: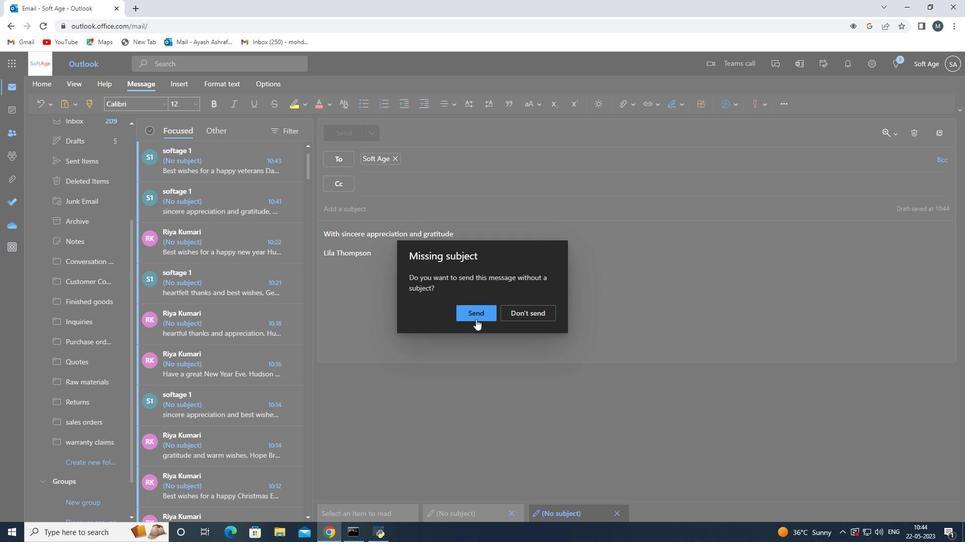 
Action: Mouse pressed left at (476, 317)
Screenshot: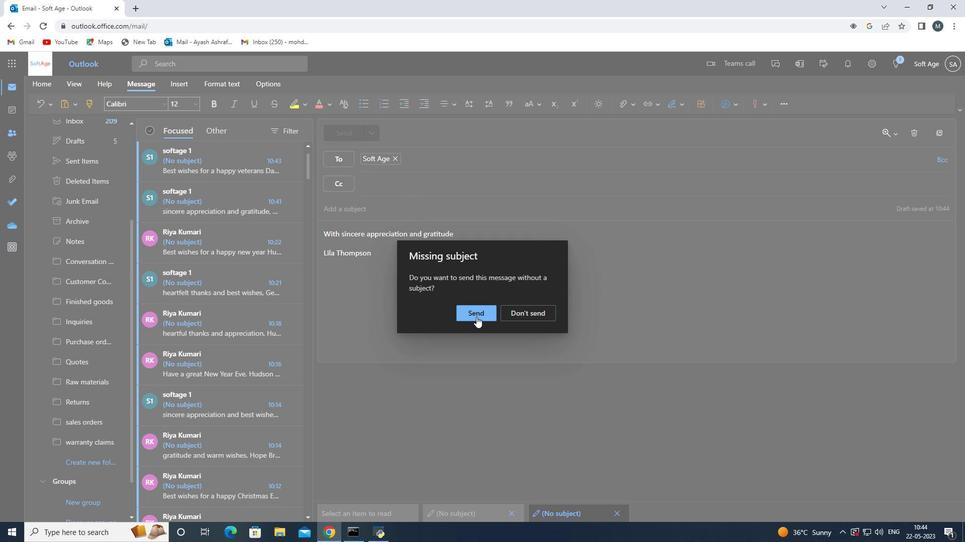 
